 Task: Show shortcuts.
Action: Mouse moved to (1394, 102)
Screenshot: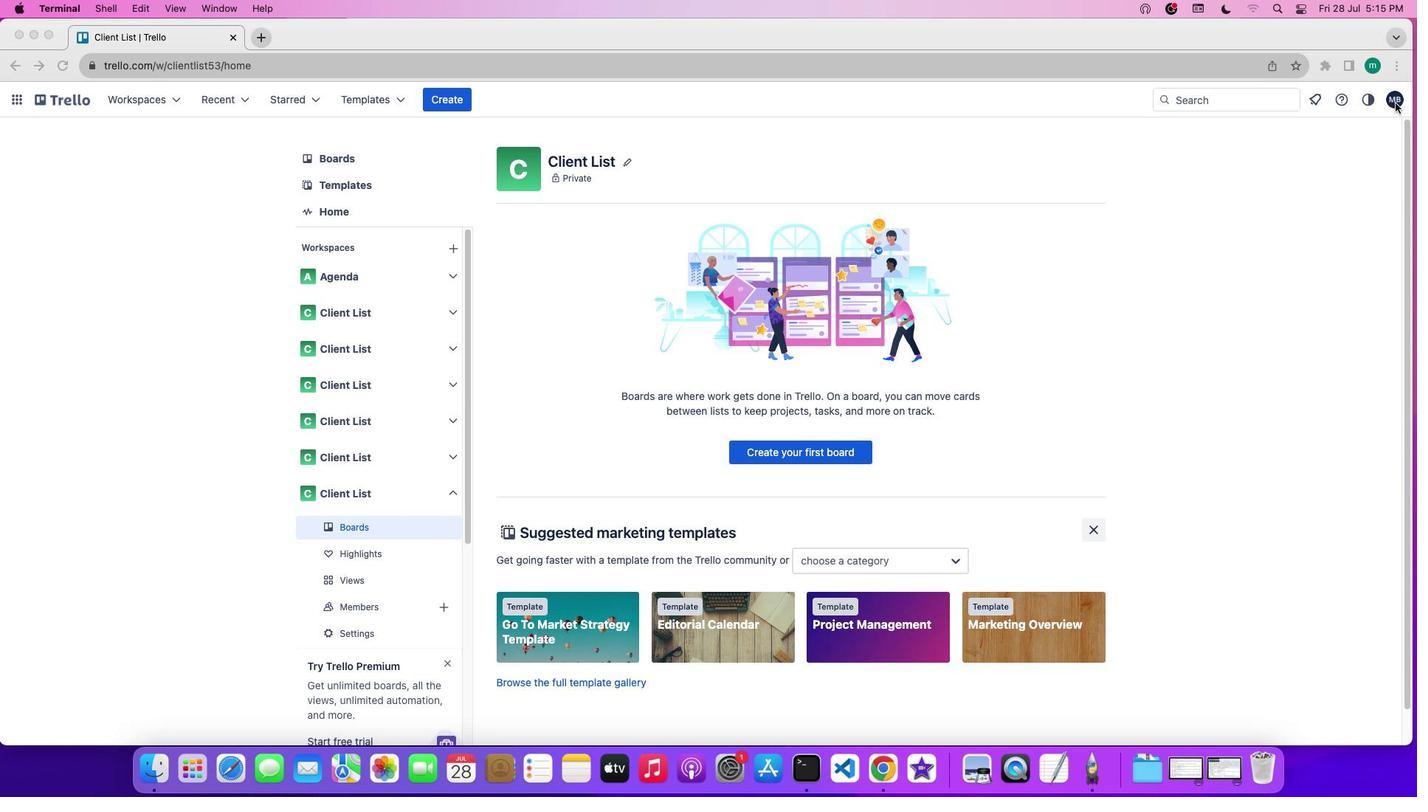 
Action: Mouse pressed left at (1394, 102)
Screenshot: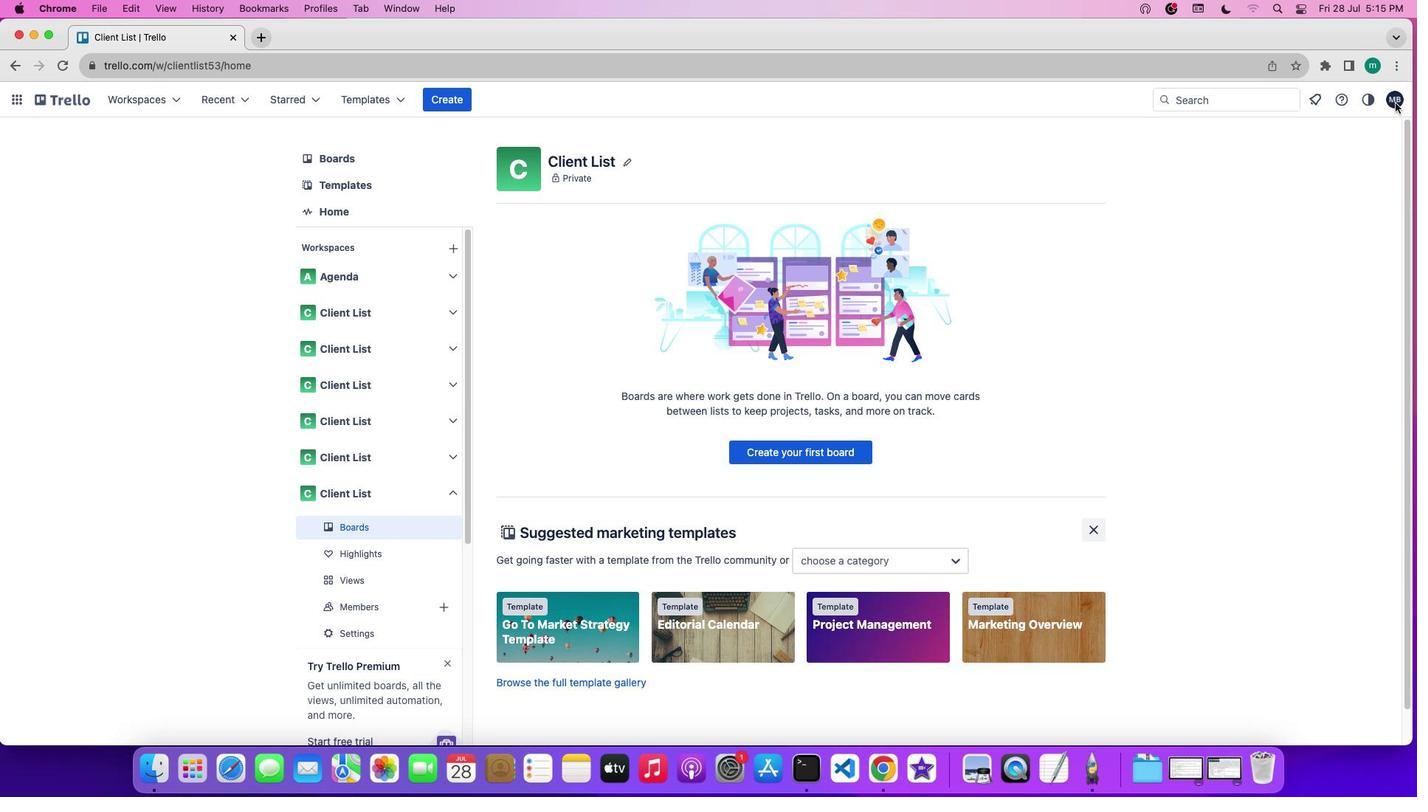 
Action: Mouse pressed left at (1394, 102)
Screenshot: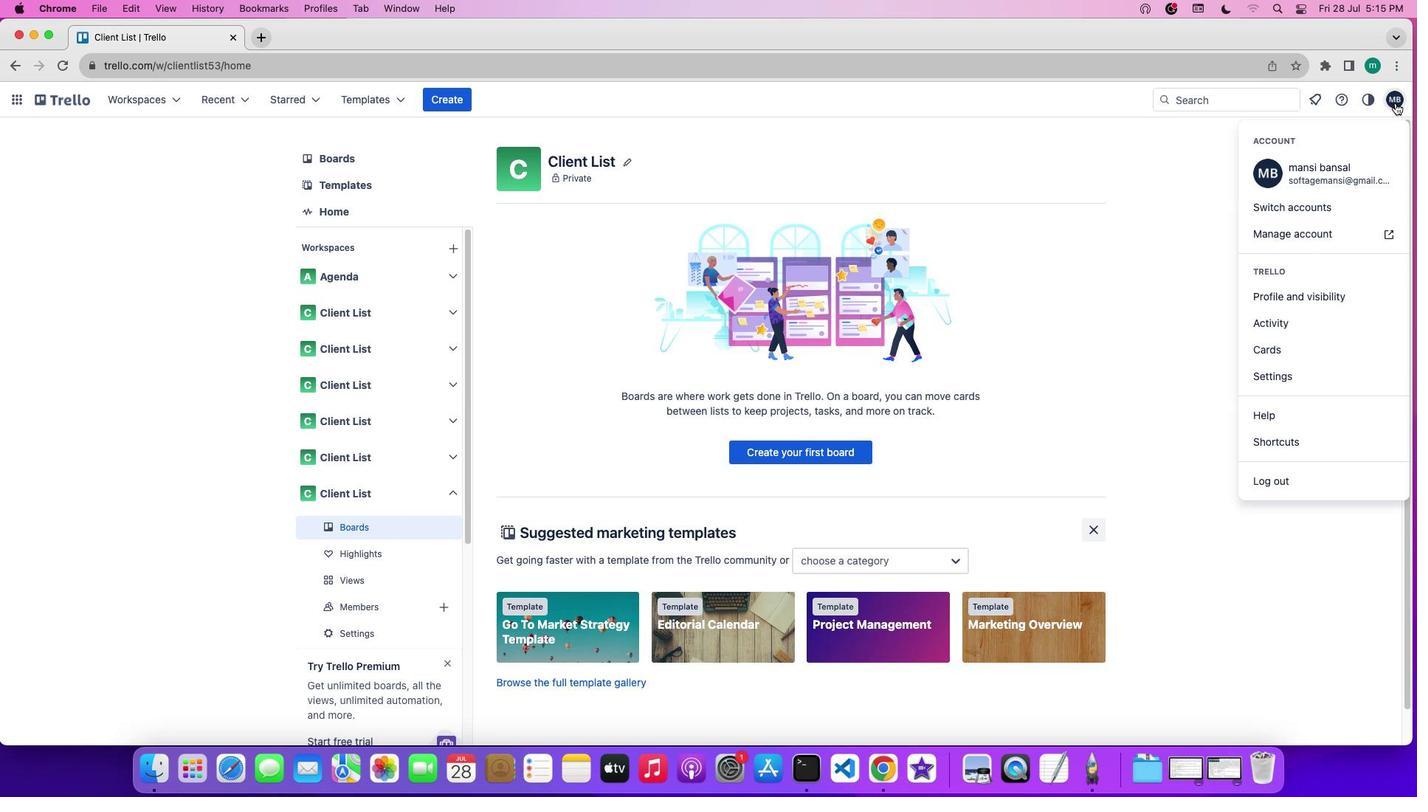 
Action: Mouse pressed left at (1394, 102)
Screenshot: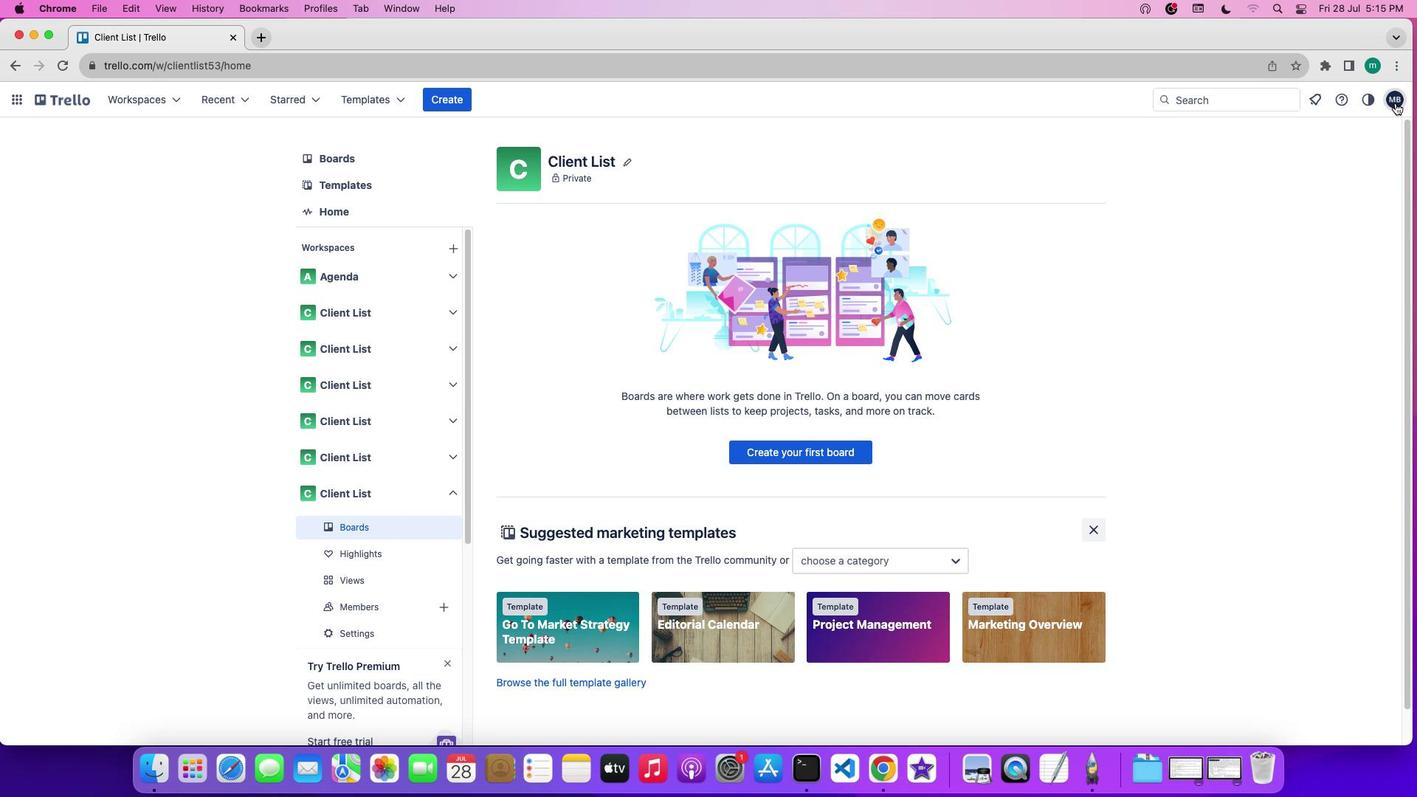 
Action: Mouse moved to (1317, 440)
Screenshot: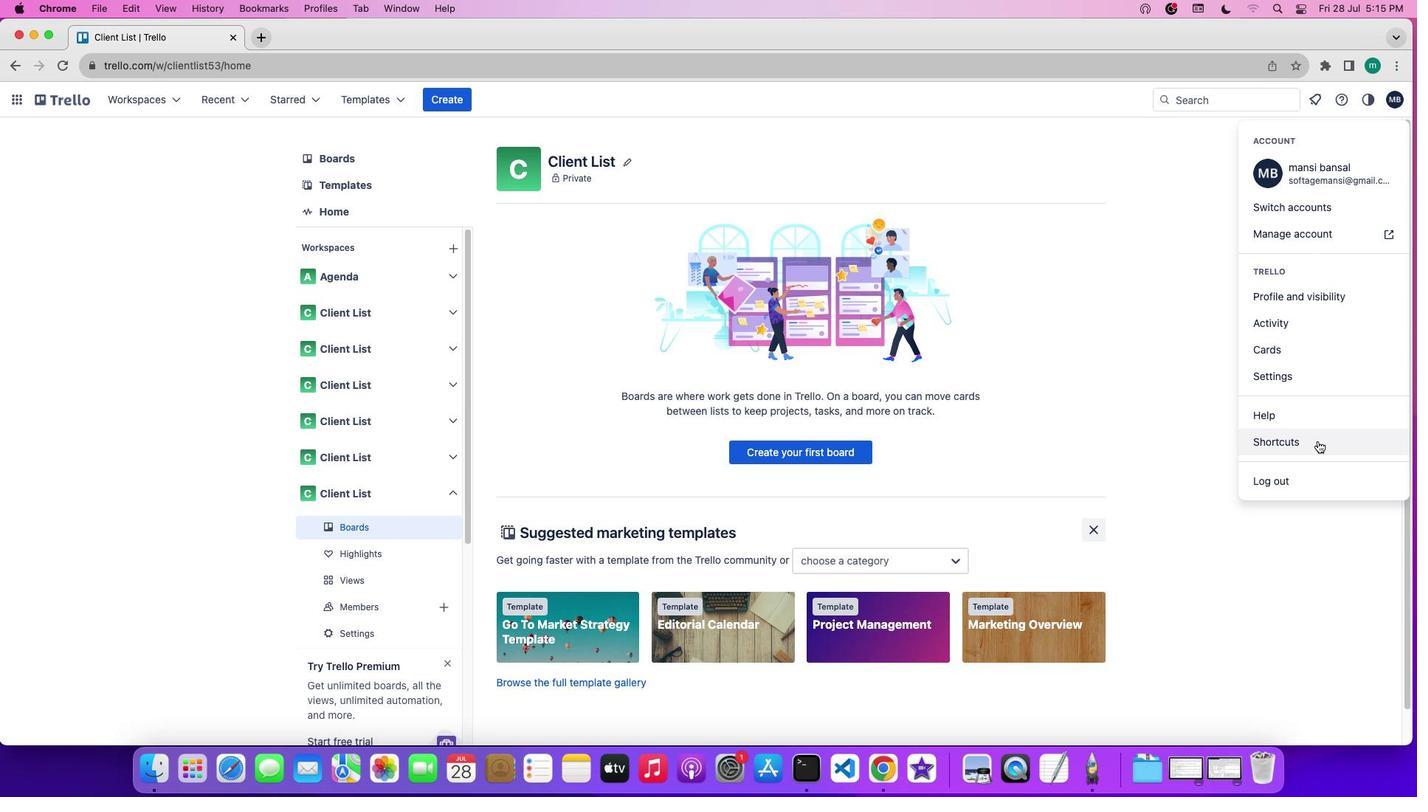 
Action: Mouse pressed left at (1317, 440)
Screenshot: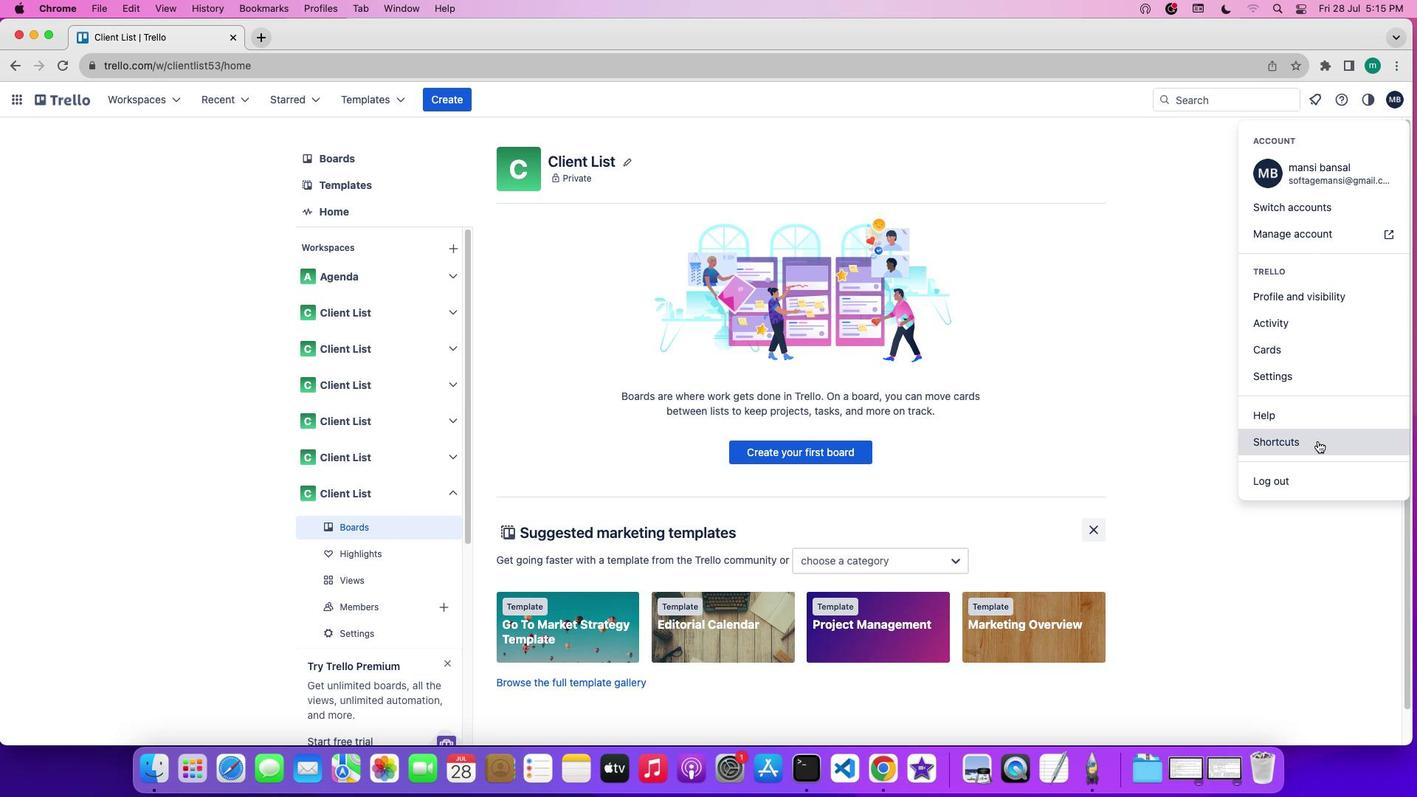 
